 Task: Open a blank worksheet and write heading  Discount data  Add 10 product name:-  'Apple, Banana,_x000D_
Orange, Tomato, Potato, Onion, Carrot, Milk, Bread, Eggs (dozen). ' in July Last week sales are  1.99, 0.49, 0.79, 1.29, 0.99, 0.89, 0.69, 2.49, 1.99, 2.99.Discount (%):-  10, 20, 15, 5, 12, 8, 25, 10, 15, 20. Save page auditingMonthlySales_Analysis_2023
Action: Mouse moved to (109, 98)
Screenshot: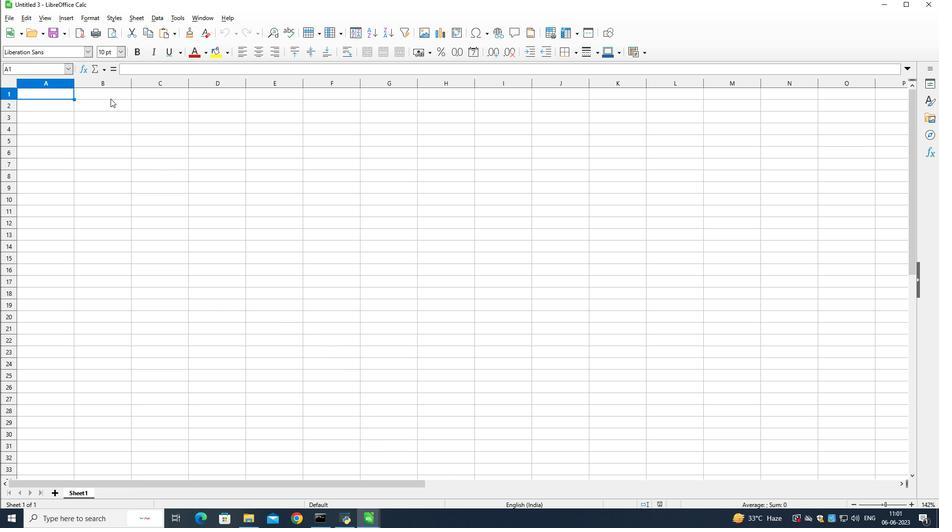 
Action: Mouse pressed left at (109, 98)
Screenshot: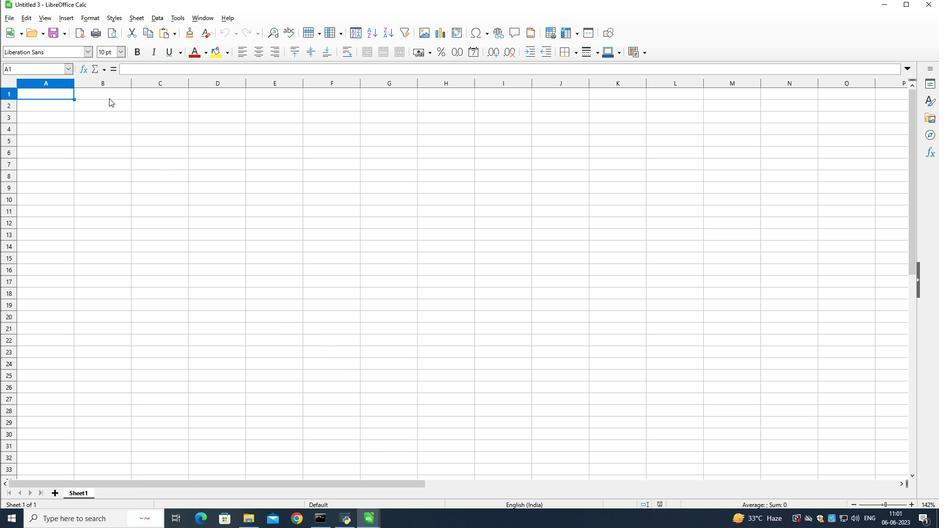 
Action: Mouse moved to (192, 122)
Screenshot: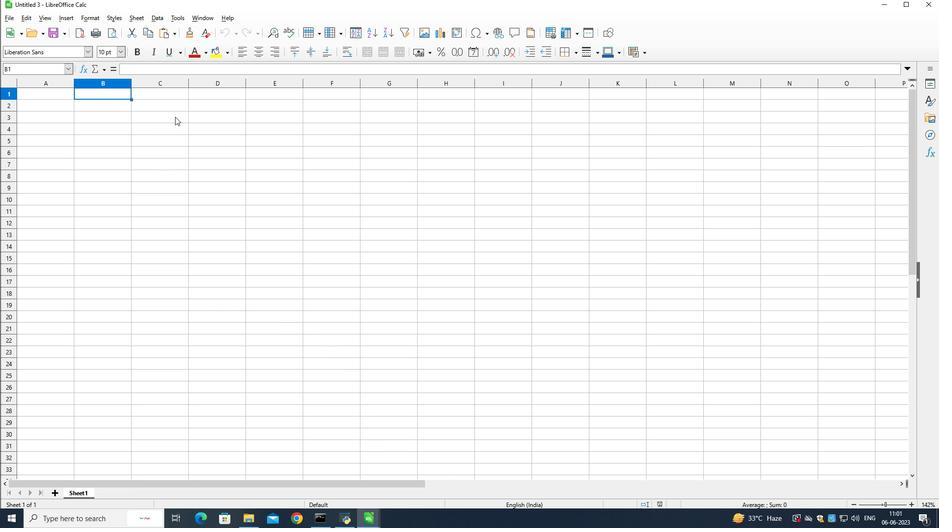 
Action: Key pressed <Key.shift>Discount<Key.space><Key.shift>Data<Key.down><Key.left><Key.shift>Name<Key.down><Key.shift>Apple<Key.down><Key.shift>Banana<Key.down><Key.shift>Orange<Key.down><Key.shift>Tomato<Key.down><Key.shift>Potato<Key.down><Key.shift>Onion<Key.down><Key.shift>Carrot<Key.down><Key.shift>Milk<Key.down><Key.shift><Key.shift>Bread<Key.down><Key.shift><Key.shift><Key.shift><Key.shift><Key.shift><Key.shift>Eggs<Key.shift_r><Key.shift_r>(<Key.shift>Dozen<Key.shift_r>)
Screenshot: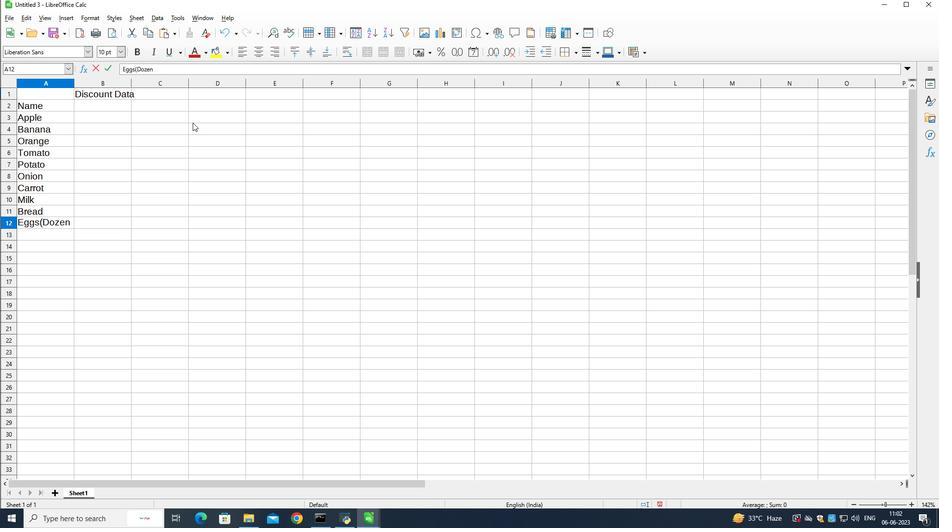 
Action: Mouse moved to (119, 105)
Screenshot: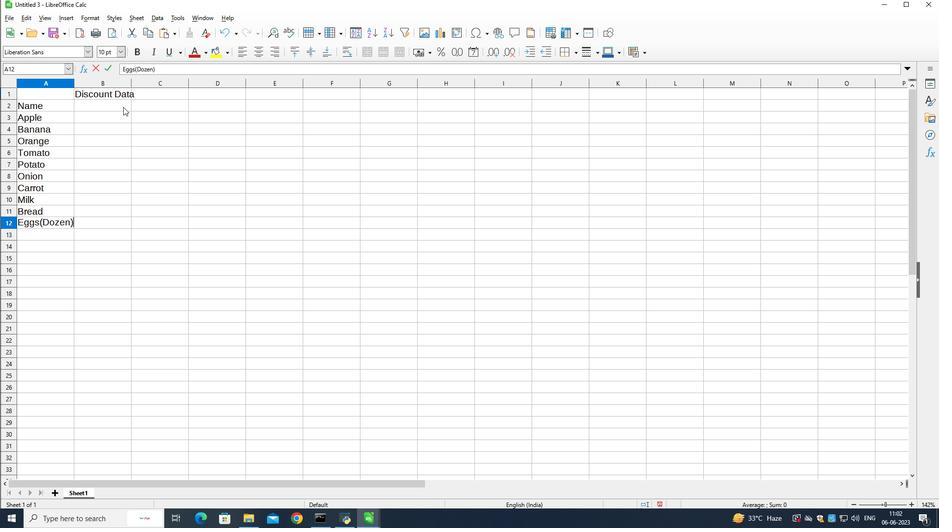 
Action: Mouse pressed left at (119, 105)
Screenshot: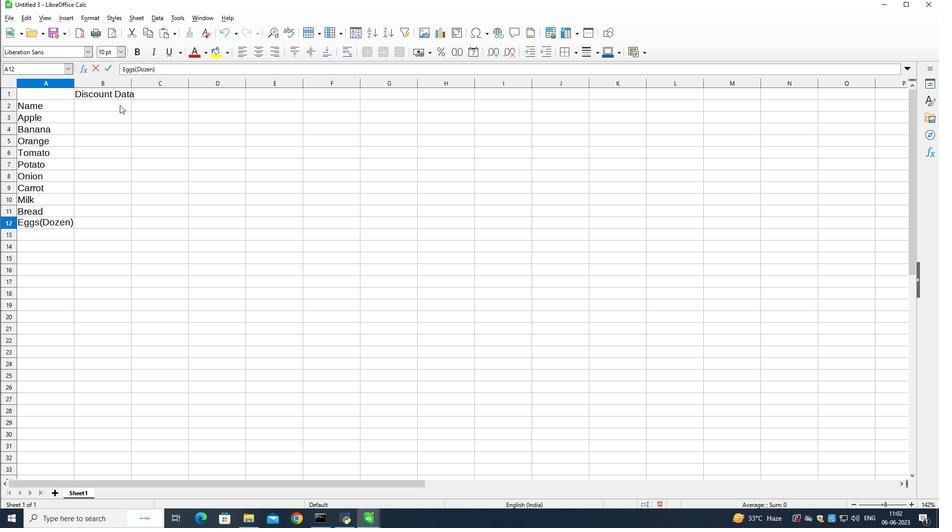 
Action: Mouse moved to (263, 206)
Screenshot: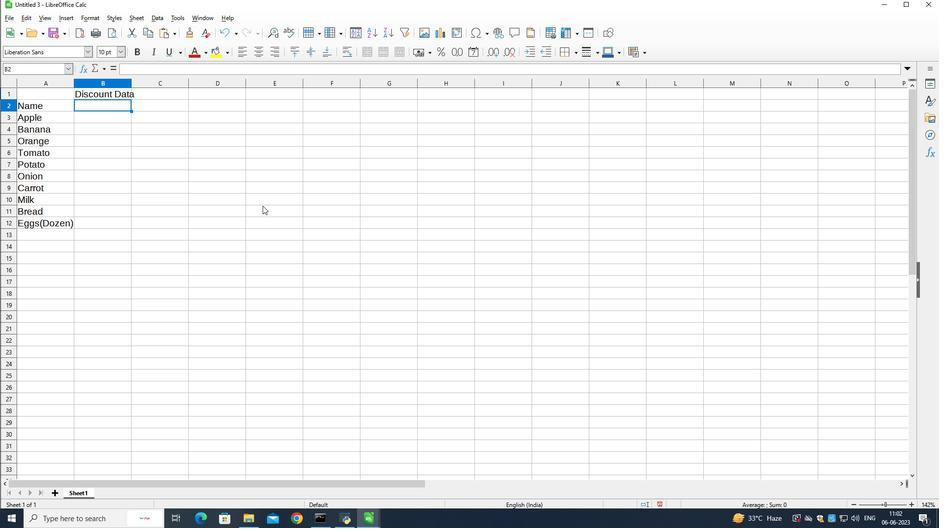 
Action: Key pressed <Key.shift><Key.shift><Key.shift>July<Key.space><Key.shift>Last<Key.space><Key.shift>Week<Key.space><Key.shift>Sales<Key.down>1.99<Key.down>0.49<Key.down>0.79<Key.down>1.29<Key.down>0.99<Key.down>0.89<Key.down>0.69<Key.down>2.49<Key.down>.99<Key.backspace><Key.backspace><Key.backspace>1.99<Key.down>2.99
Screenshot: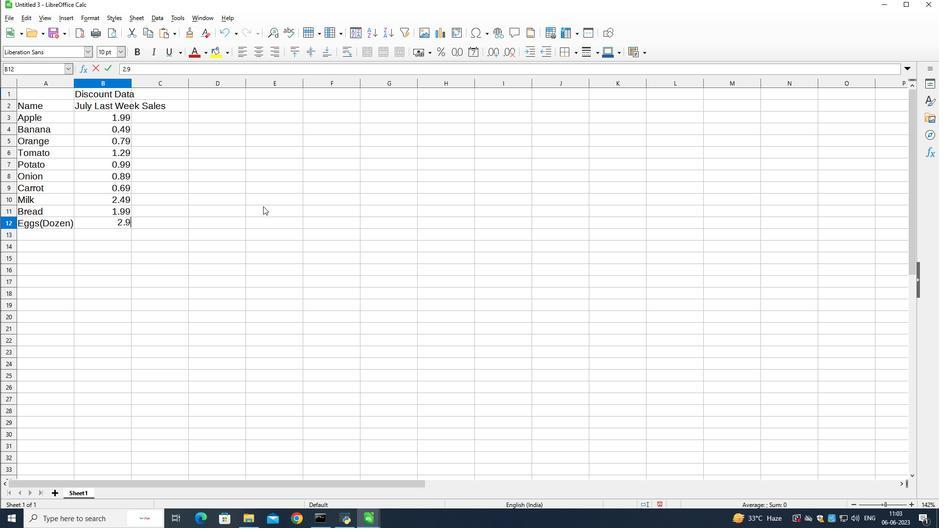 
Action: Mouse moved to (163, 94)
Screenshot: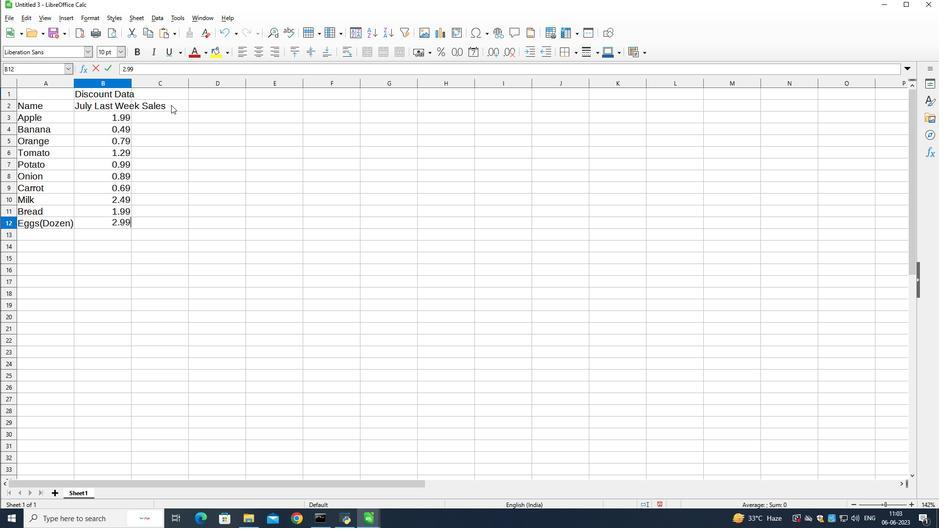 
Action: Mouse pressed left at (163, 94)
Screenshot: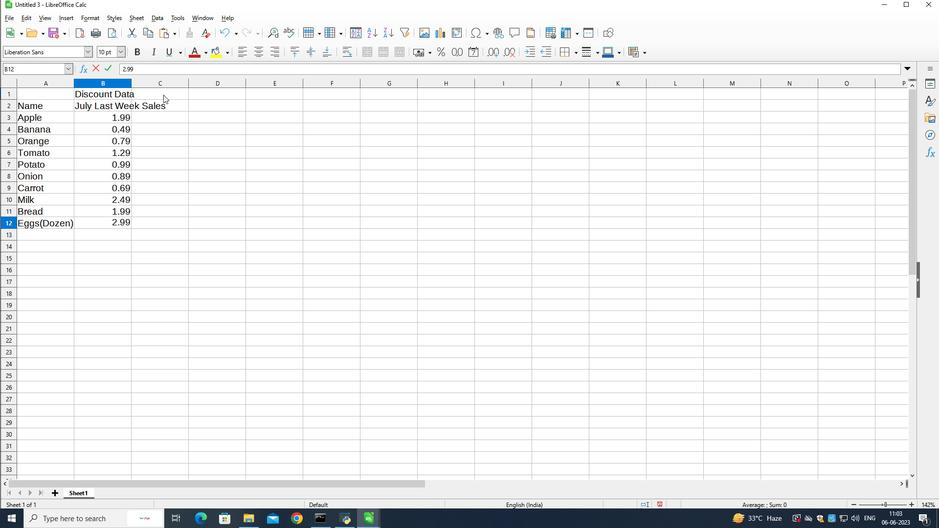 
Action: Mouse moved to (164, 103)
Screenshot: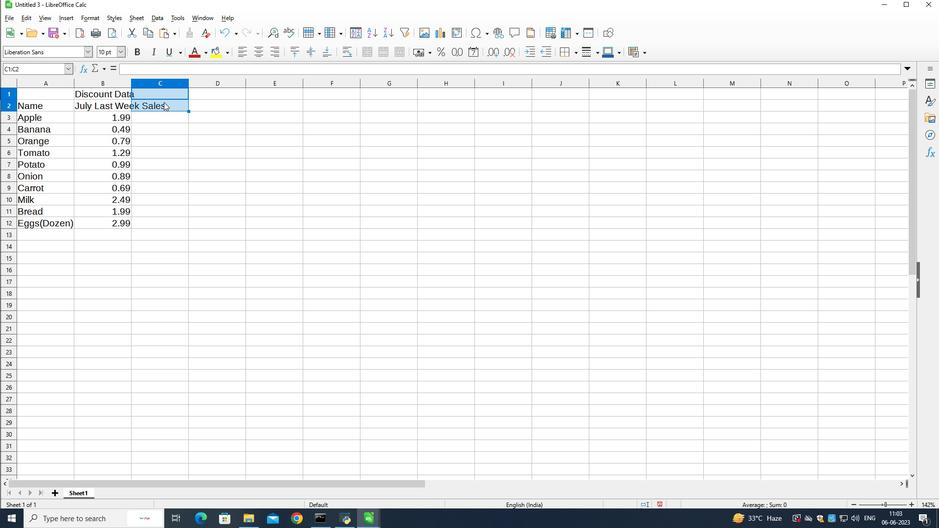 
Action: Mouse pressed left at (164, 103)
Screenshot: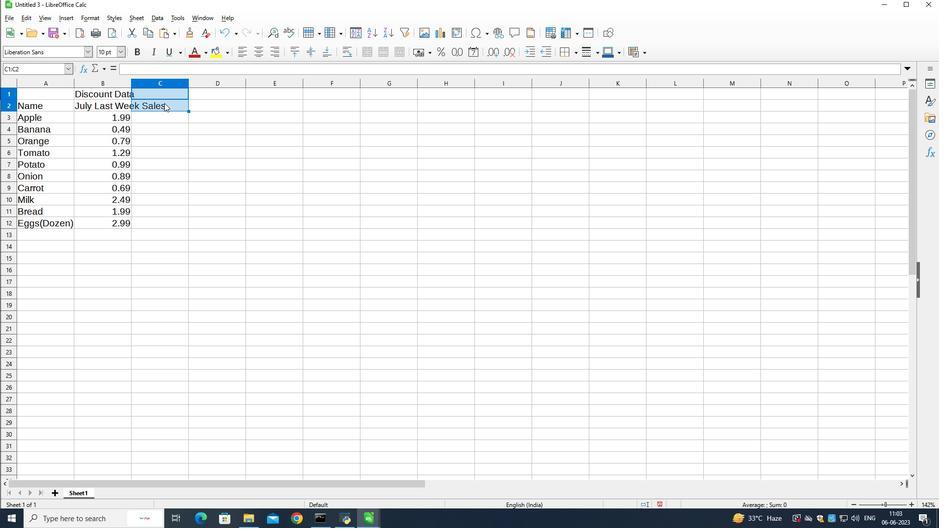
Action: Mouse moved to (185, 123)
Screenshot: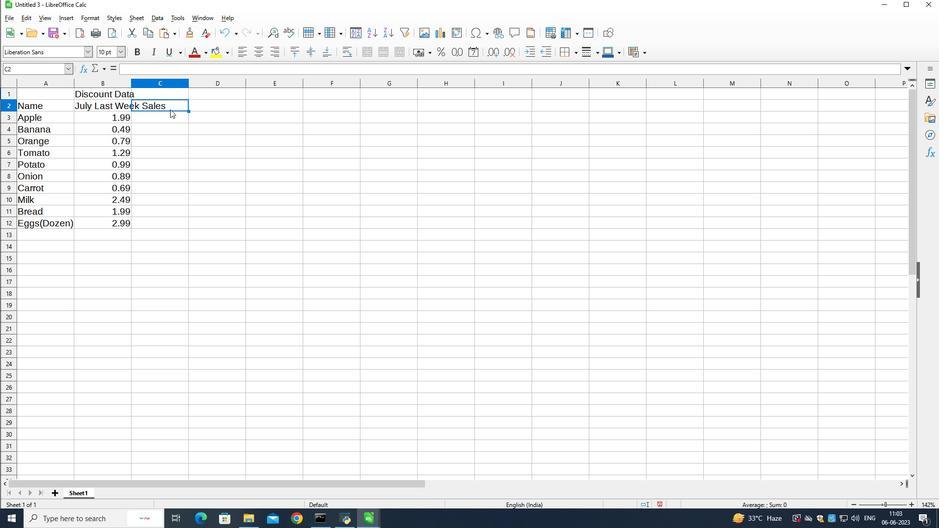 
Action: Mouse pressed left at (185, 123)
Screenshot: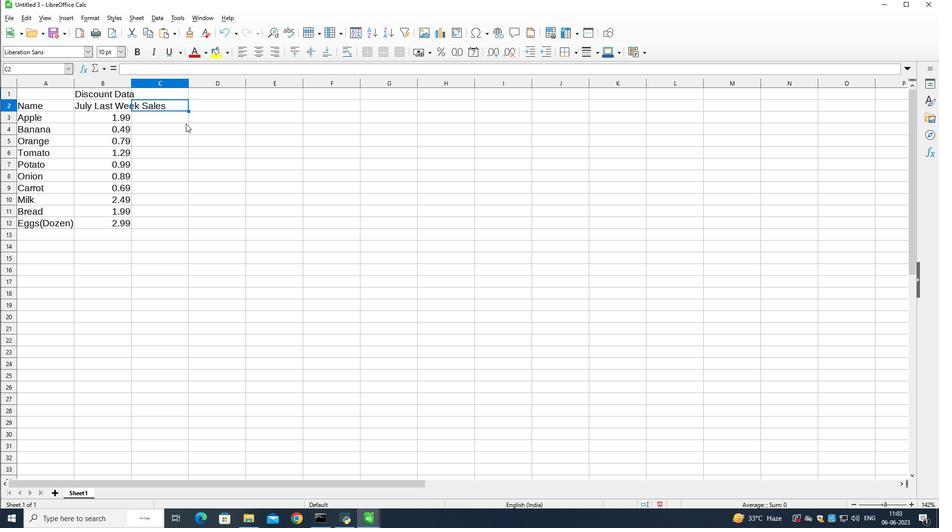 
Action: Mouse moved to (173, 106)
Screenshot: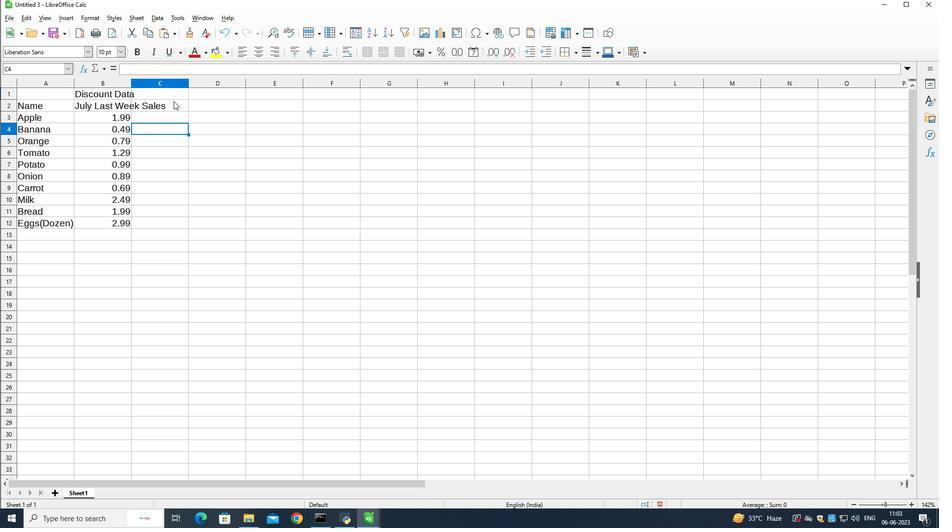 
Action: Mouse pressed left at (173, 106)
Screenshot: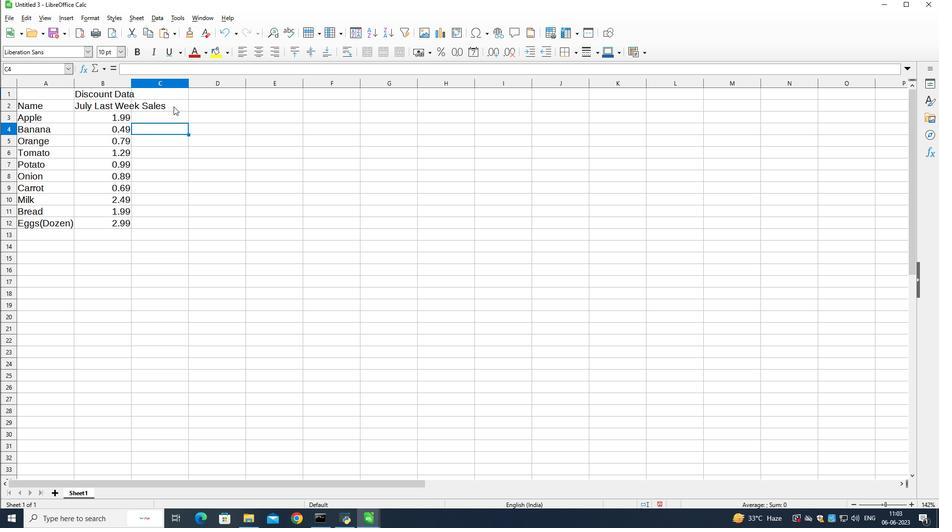 
Action: Mouse moved to (182, 113)
Screenshot: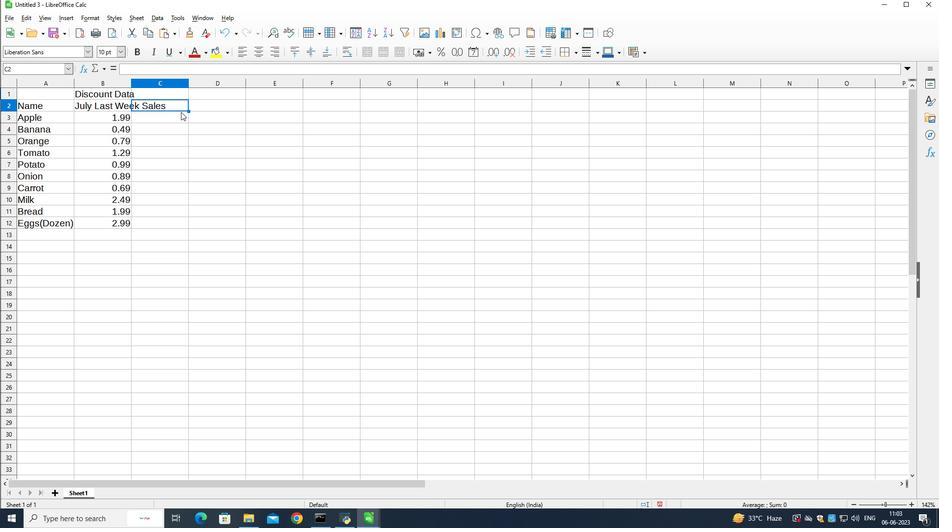 
Action: Key pressed <Key.shift>Discount<Key.shift><Key.shift><Key.shift><Key.shift><Key.shift_r>(<Key.shift>%<Key.shift_r>)<Key.down>10<Key.down>20<Key.down>
Screenshot: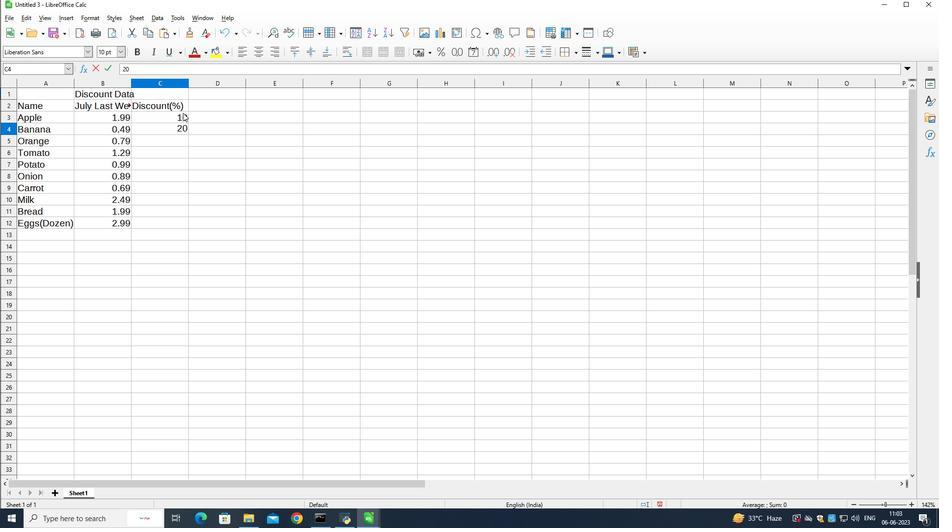 
Action: Mouse moved to (332, 122)
Screenshot: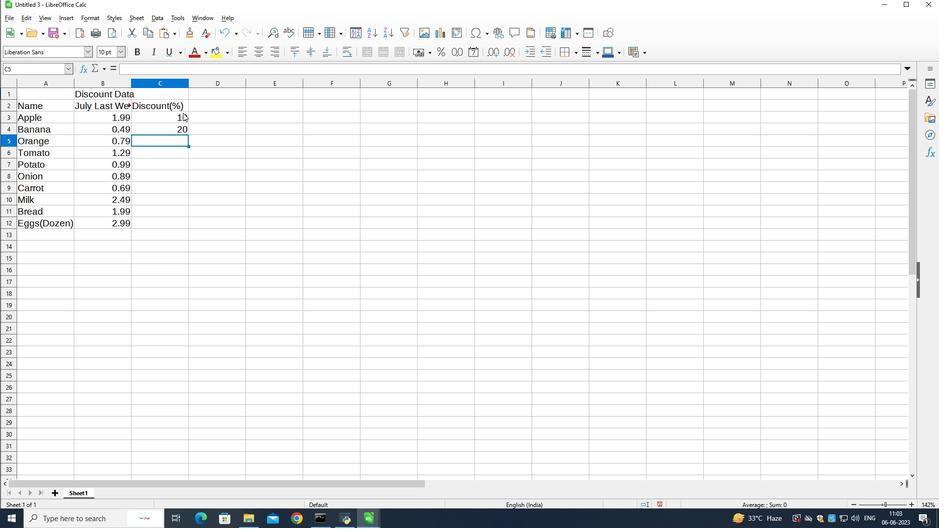 
Action: Key pressed 15<Key.down>5<Key.down>12<Key.down>8<Key.down>25<Key.down>10<Key.down>15<Key.down>20
Screenshot: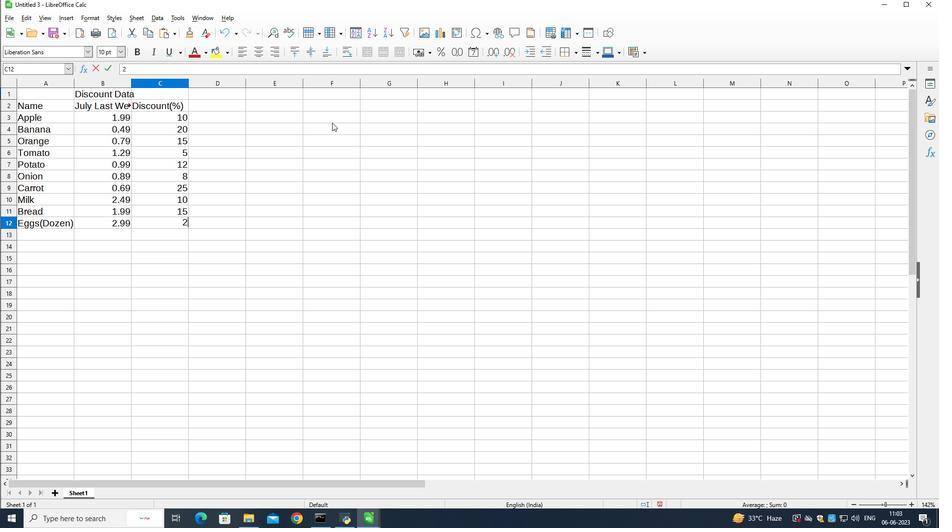 
Action: Mouse moved to (402, 170)
Screenshot: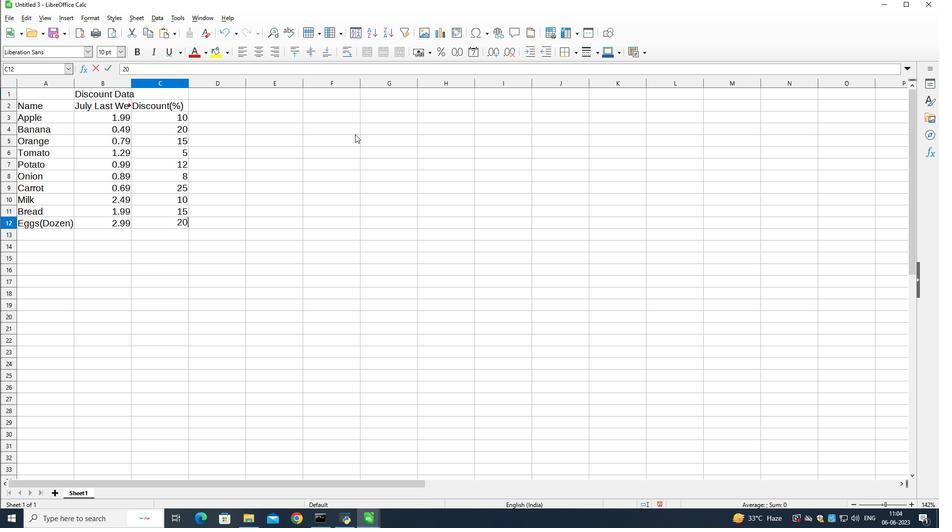 
Action: Mouse pressed left at (402, 170)
Screenshot: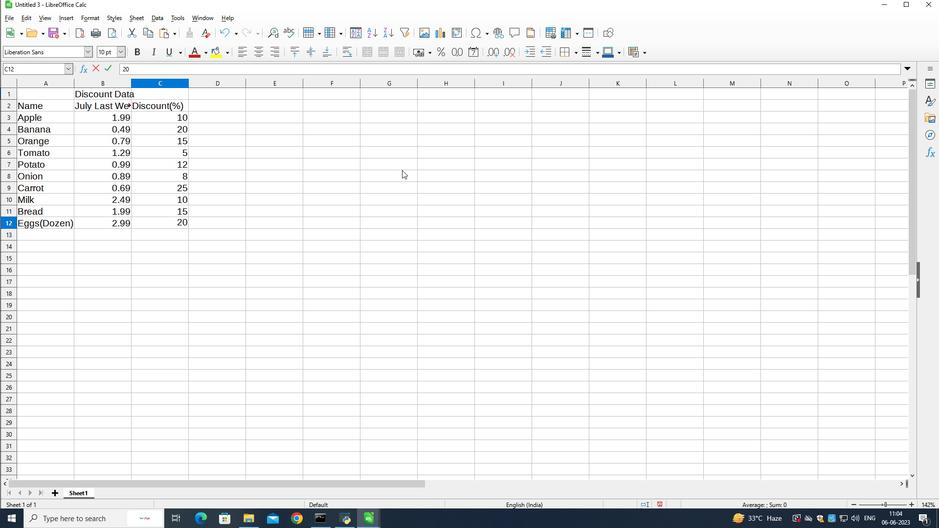 
Action: Key pressed ctrl+Sauditing<Key.shift>Monthly<Key.shift>Sales<Key.shift_r>-<Key.shift><Key.shift><Key.shift><Key.shift><Key.shift><Key.shift><Key.shift><Key.shift><Key.shift><Key.shift><Key.shift><Key.shift><Key.shift><Key.shift><Key.shift><Key.shift><Key.shift><Key.backspace><Key.shift_r>_<Key.shift>Analyss<Key.backspace><Key.shift_r>_2023
Screenshot: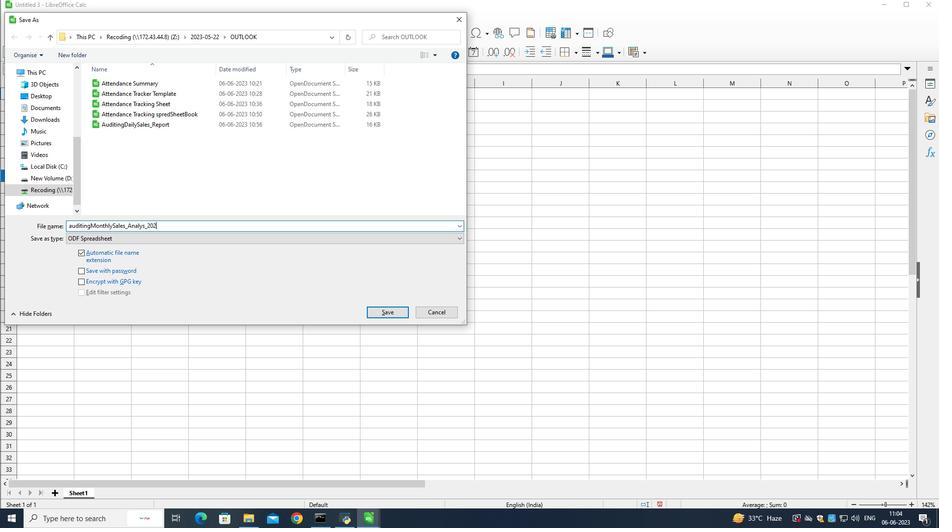 
Action: Mouse moved to (447, 240)
Screenshot: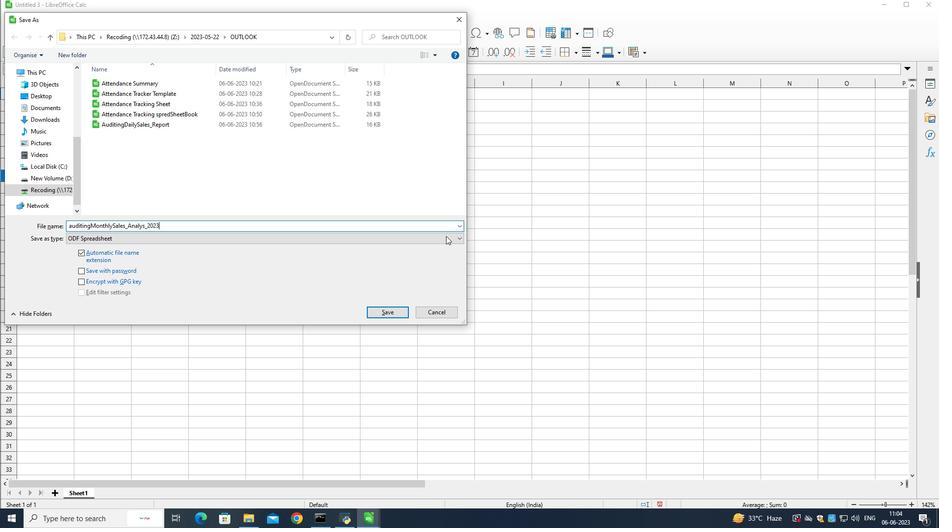 
Action: Mouse pressed left at (447, 240)
Screenshot: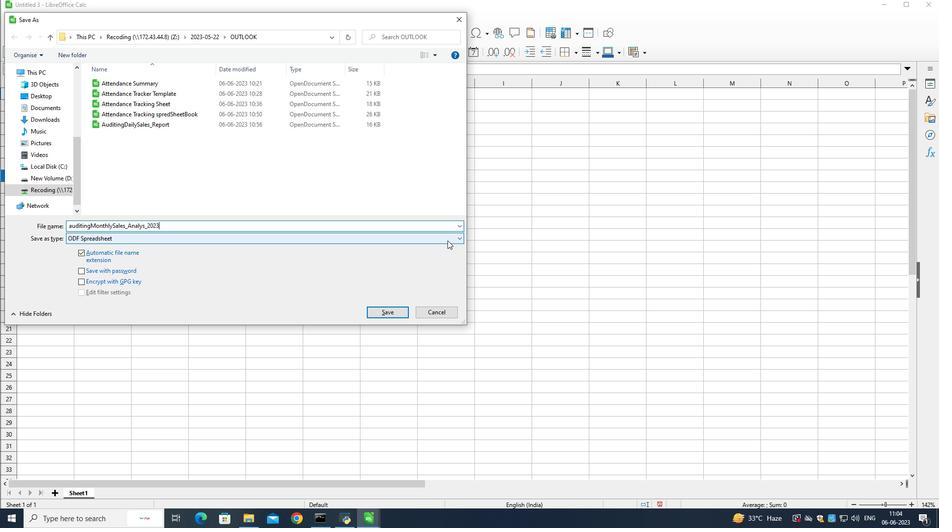
Action: Mouse moved to (439, 254)
Screenshot: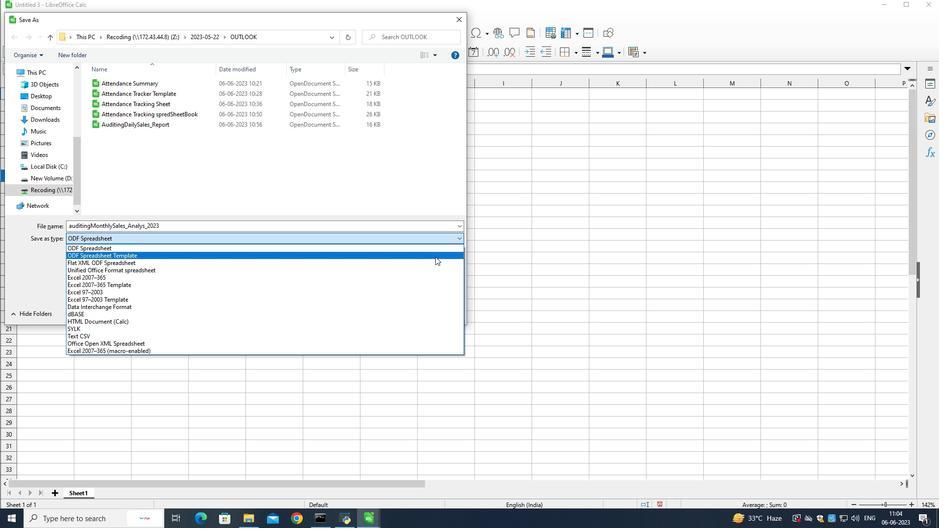 
Action: Mouse scrolled (439, 254) with delta (0, 0)
Screenshot: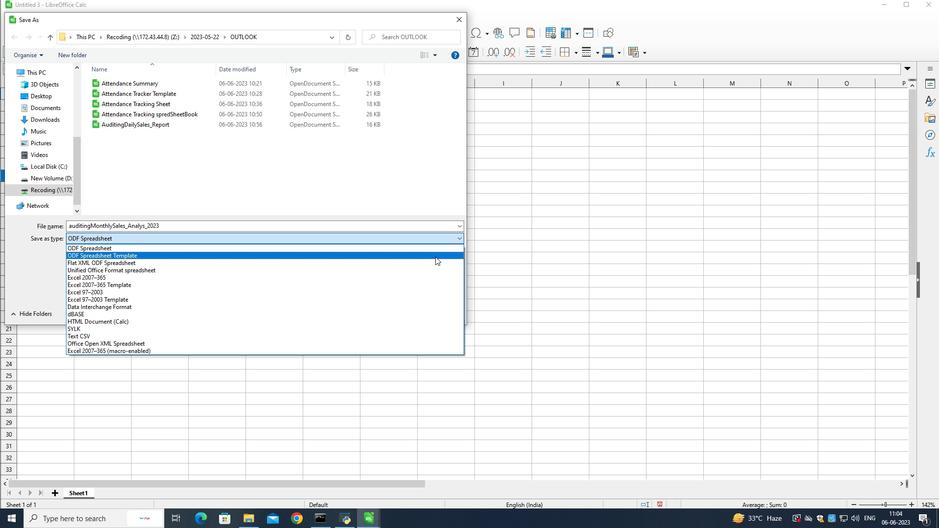
Action: Mouse scrolled (439, 254) with delta (0, 0)
Screenshot: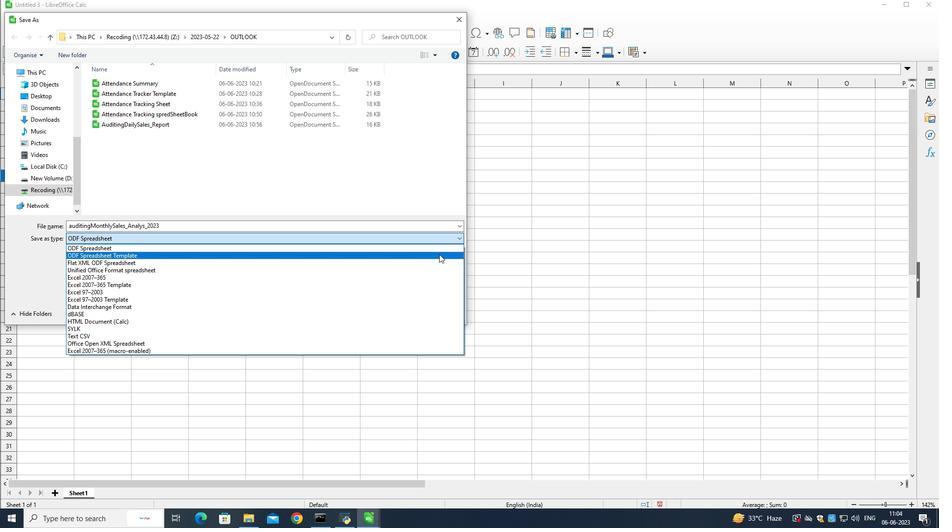 
Action: Mouse moved to (439, 254)
Screenshot: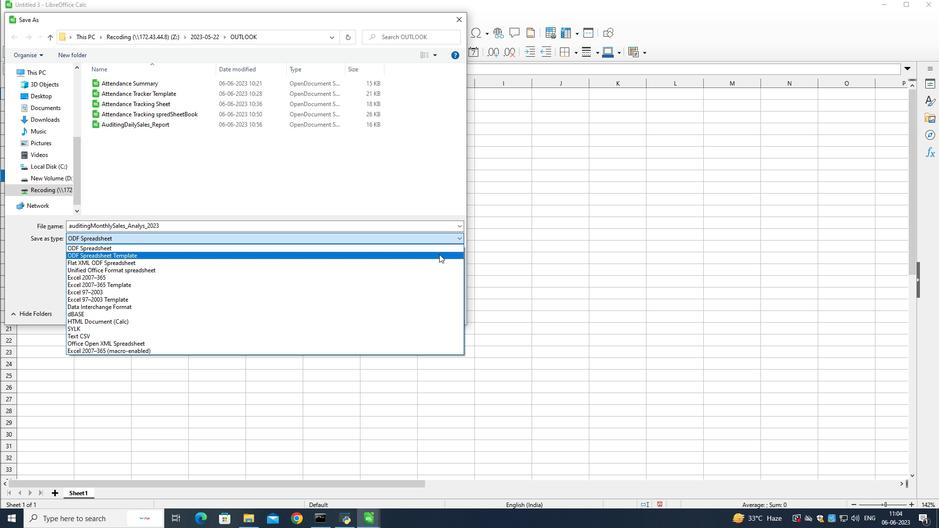 
Action: Mouse scrolled (439, 253) with delta (0, 0)
Screenshot: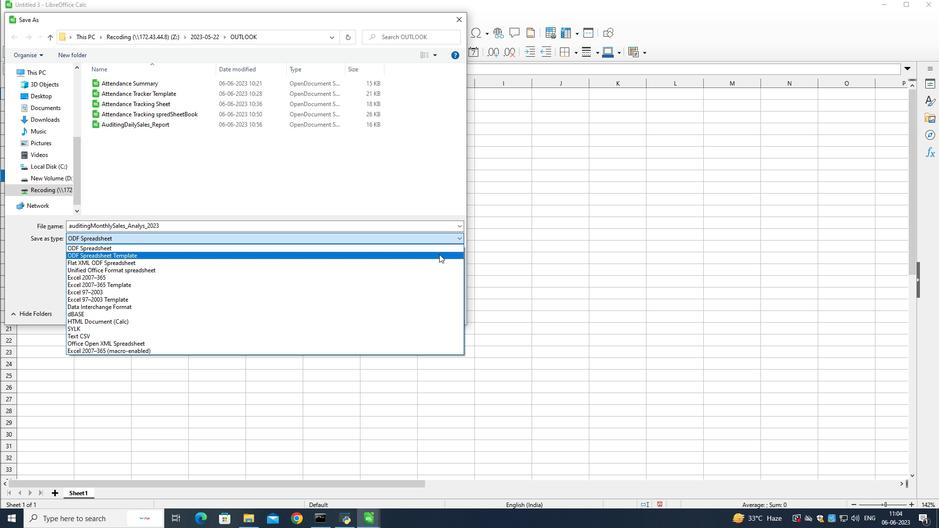 
Action: Mouse scrolled (439, 253) with delta (0, 0)
Screenshot: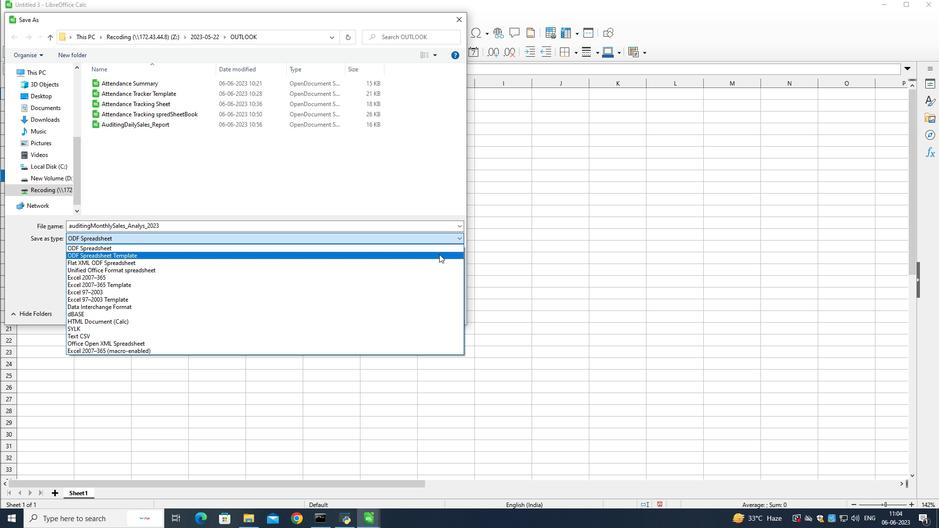 
Action: Mouse moved to (438, 318)
Screenshot: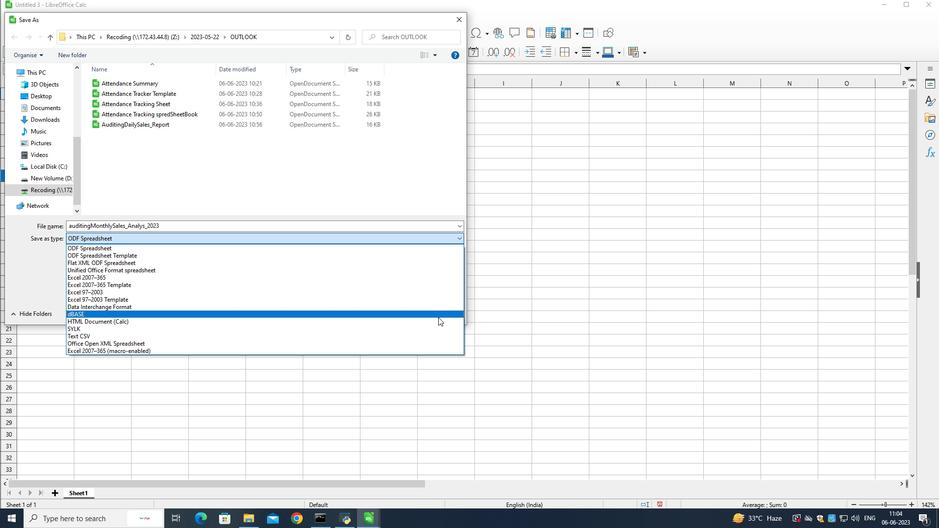
Action: Mouse pressed left at (438, 318)
Screenshot: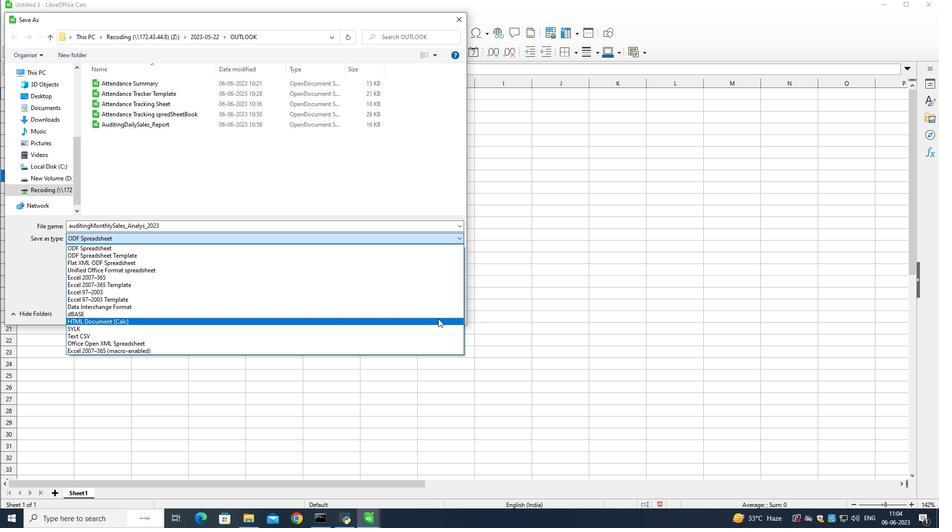 
Action: Mouse moved to (382, 227)
Screenshot: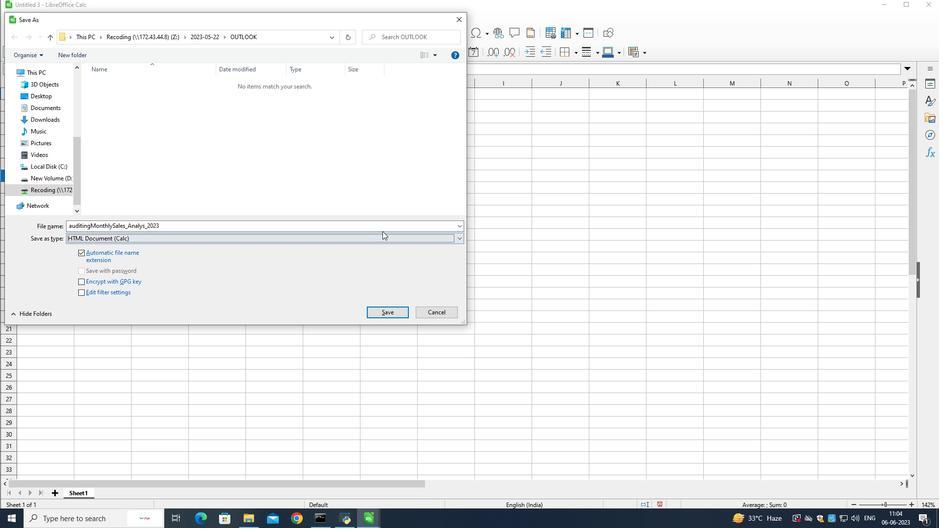 
Action: Mouse pressed left at (382, 227)
Screenshot: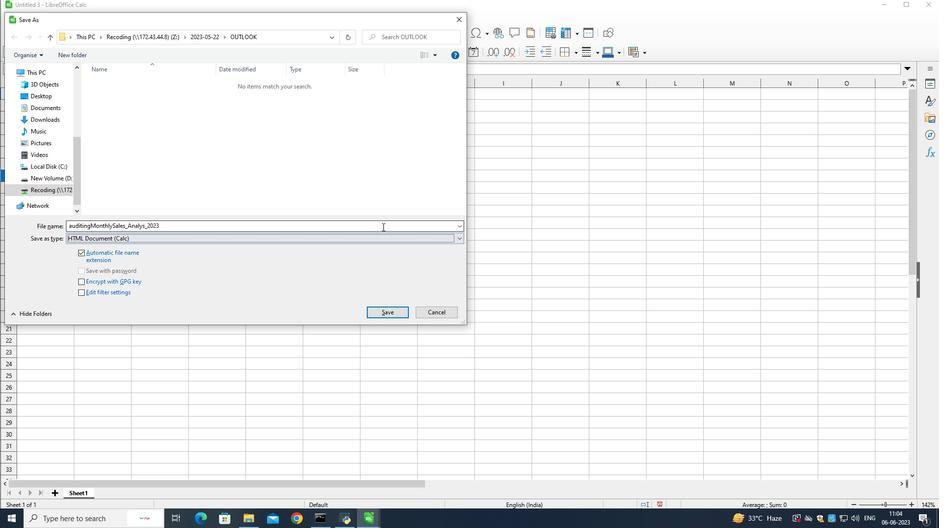 
Action: Mouse moved to (390, 310)
Screenshot: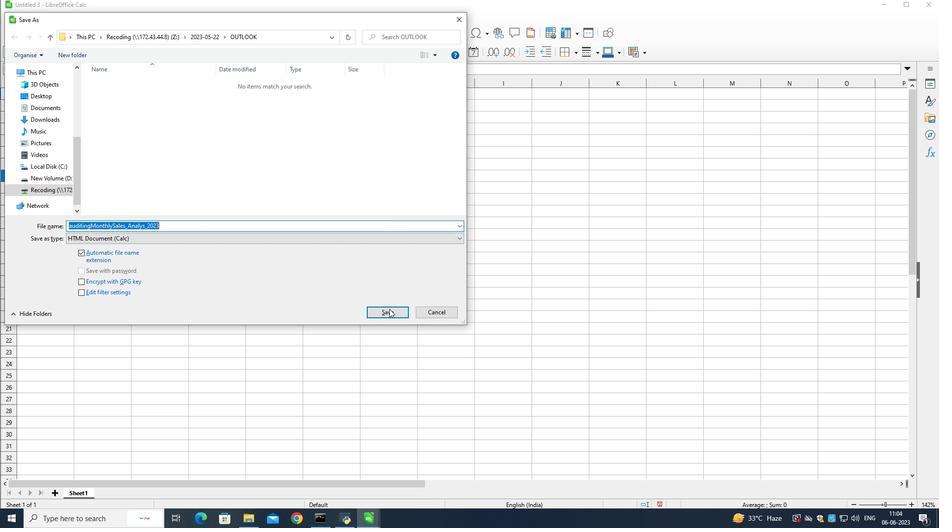 
Action: Mouse pressed left at (390, 310)
Screenshot: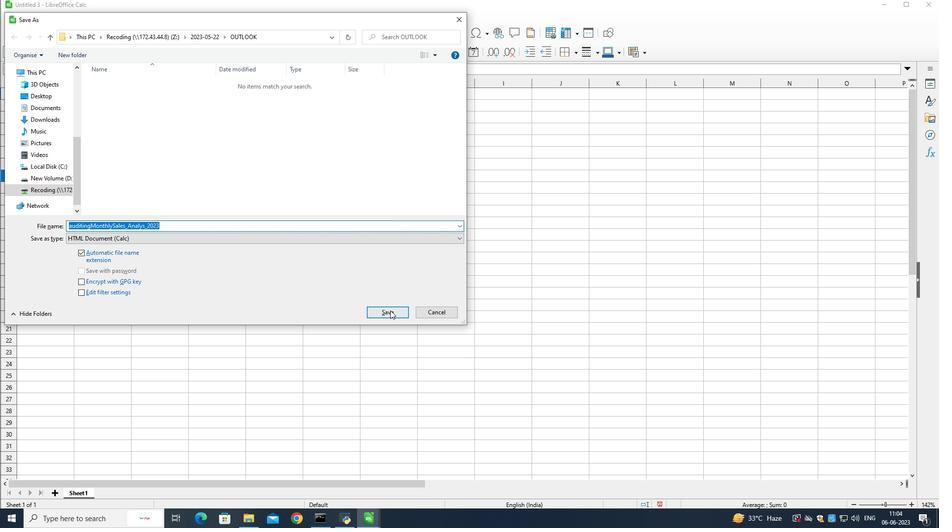 
Action: Mouse moved to (459, 292)
Screenshot: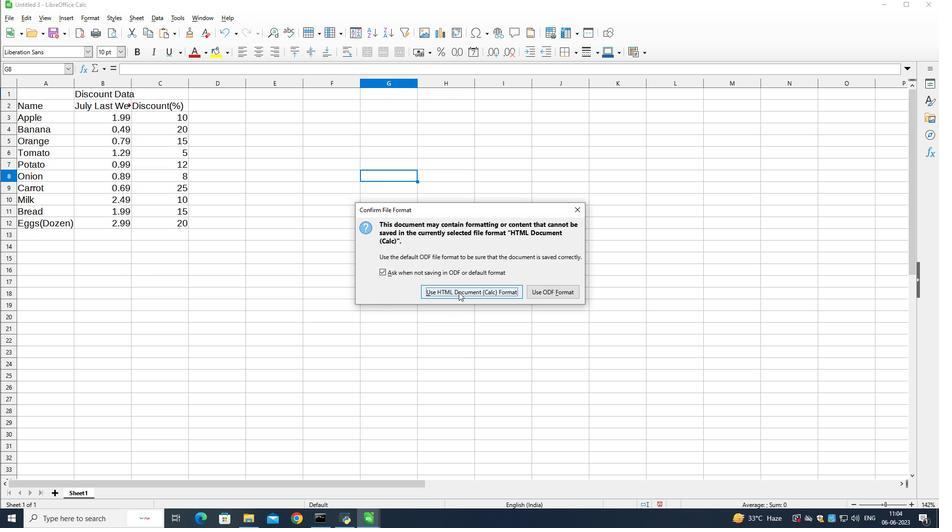 
Action: Mouse pressed left at (459, 292)
Screenshot: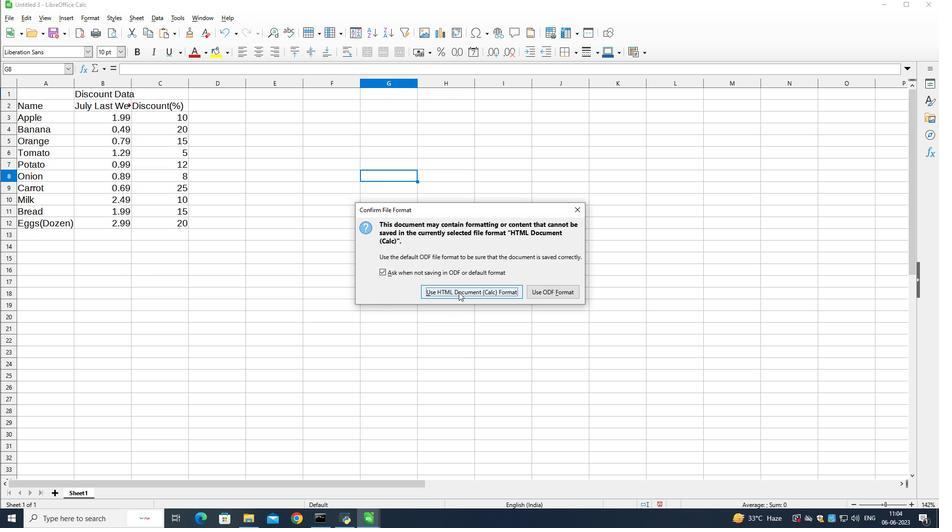 
Action: Mouse moved to (385, 256)
Screenshot: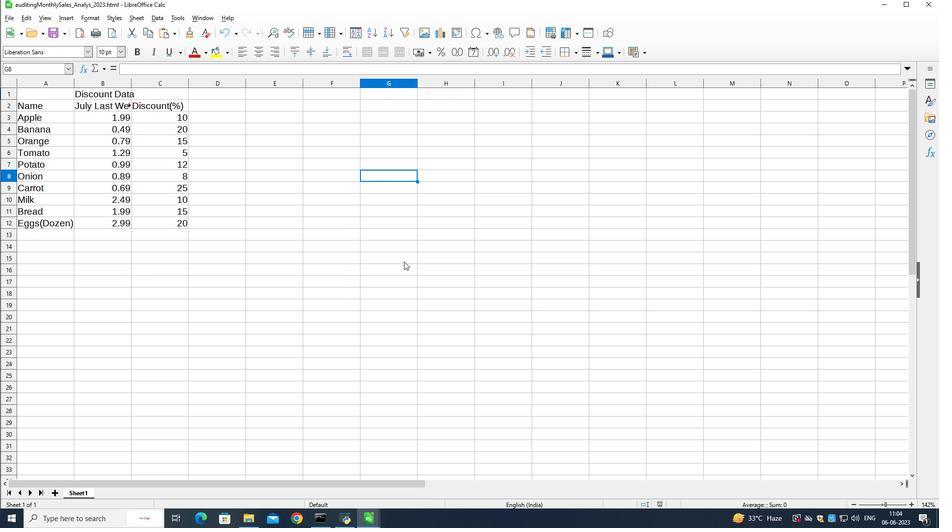
Action: Mouse pressed left at (385, 256)
Screenshot: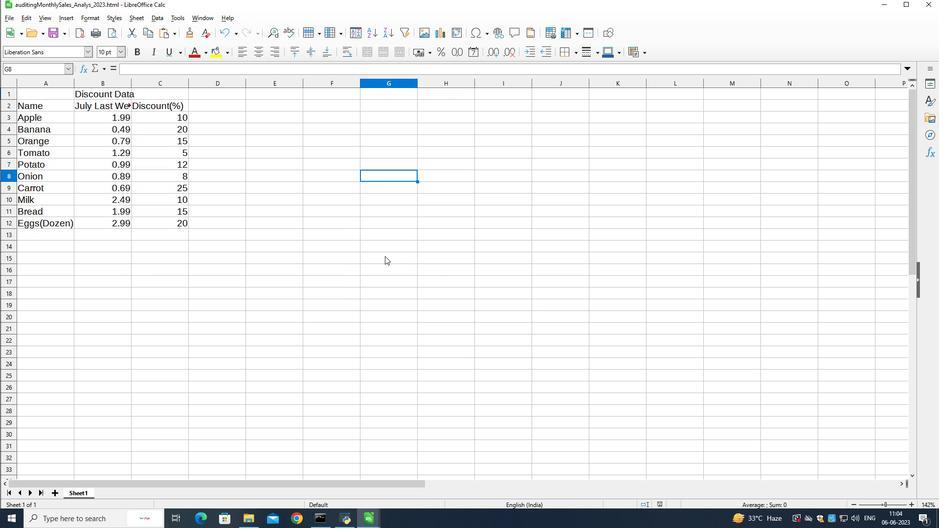 
Action: Mouse moved to (7, 17)
Screenshot: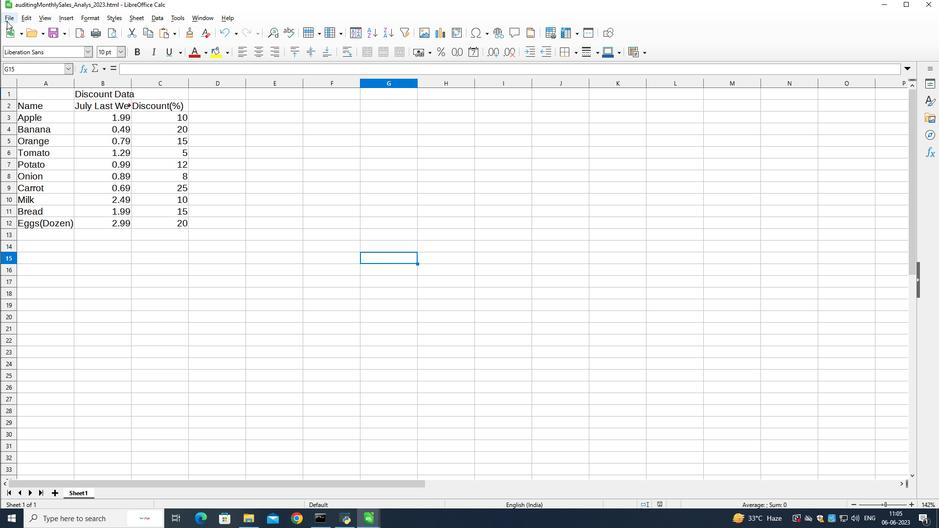 
Action: Mouse pressed left at (7, 17)
Screenshot: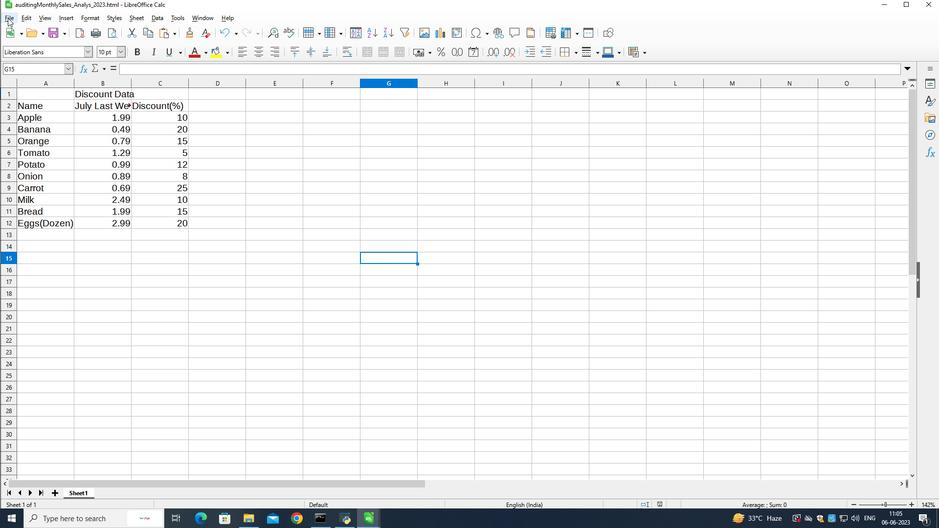 
Action: Mouse moved to (276, 228)
Screenshot: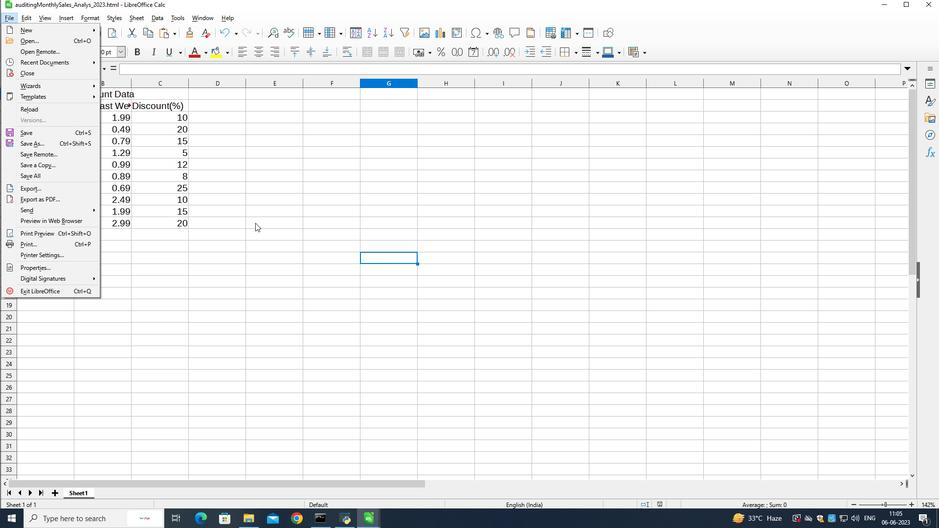 
Action: Mouse pressed left at (276, 228)
Screenshot: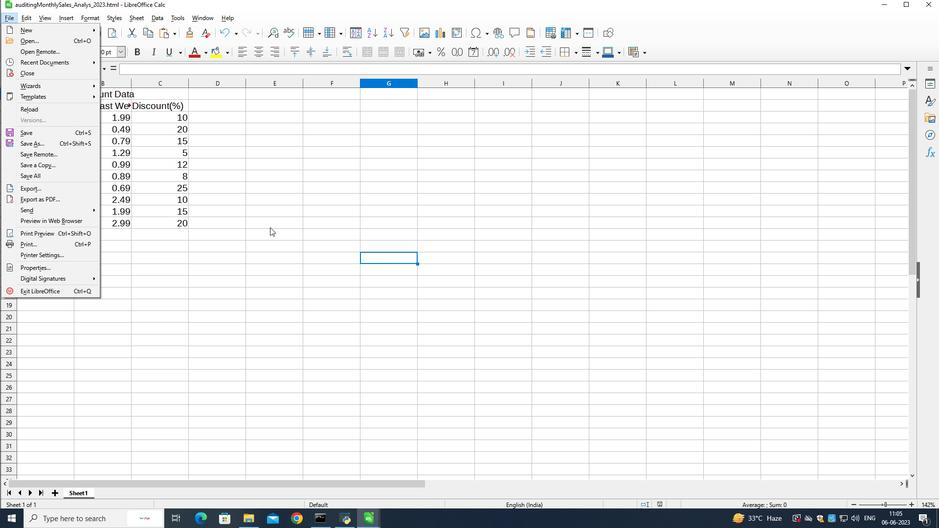 
